Task: Add a dentist appointment for a check-up on the 11th at 11:00 AM.
Action: Mouse moved to (137, 261)
Screenshot: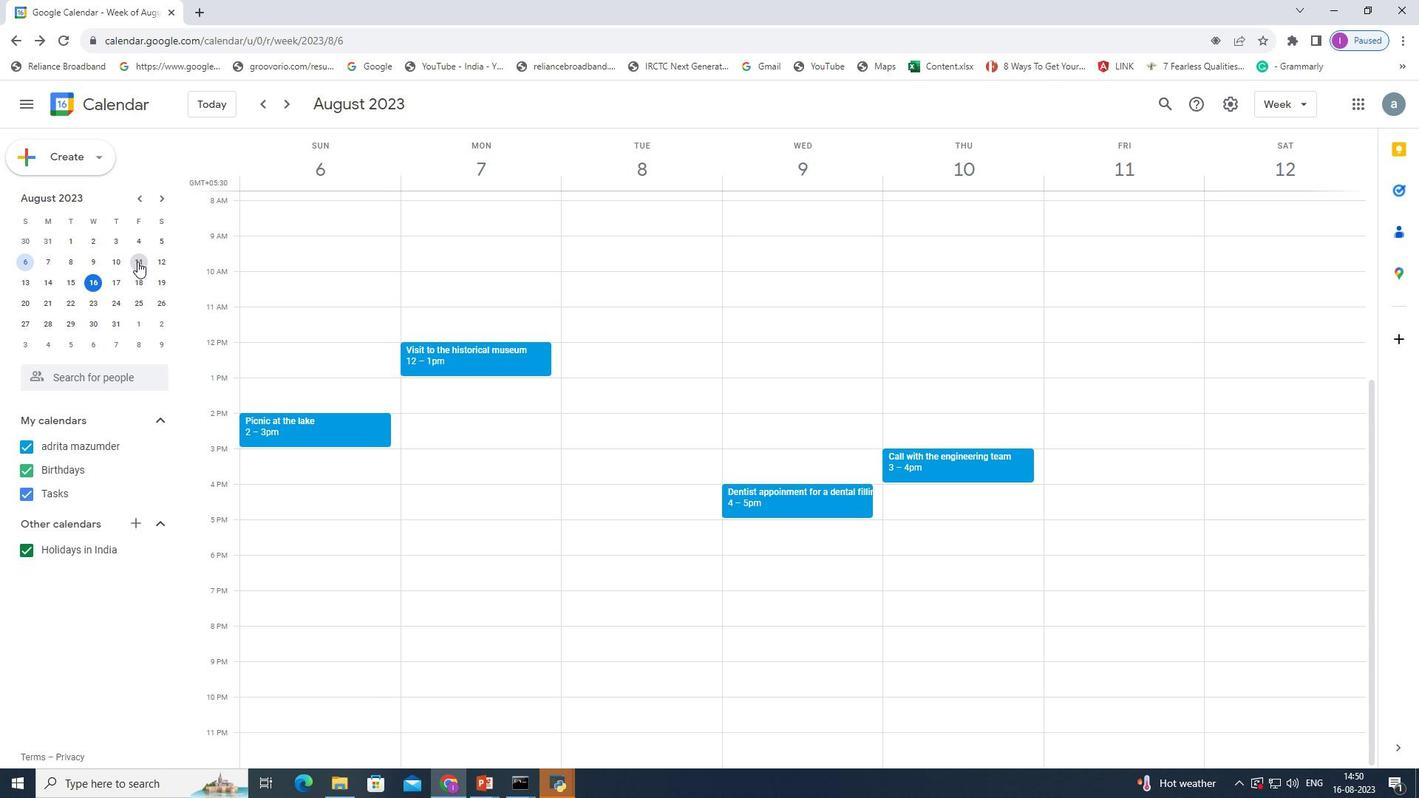 
Action: Mouse pressed left at (137, 261)
Screenshot: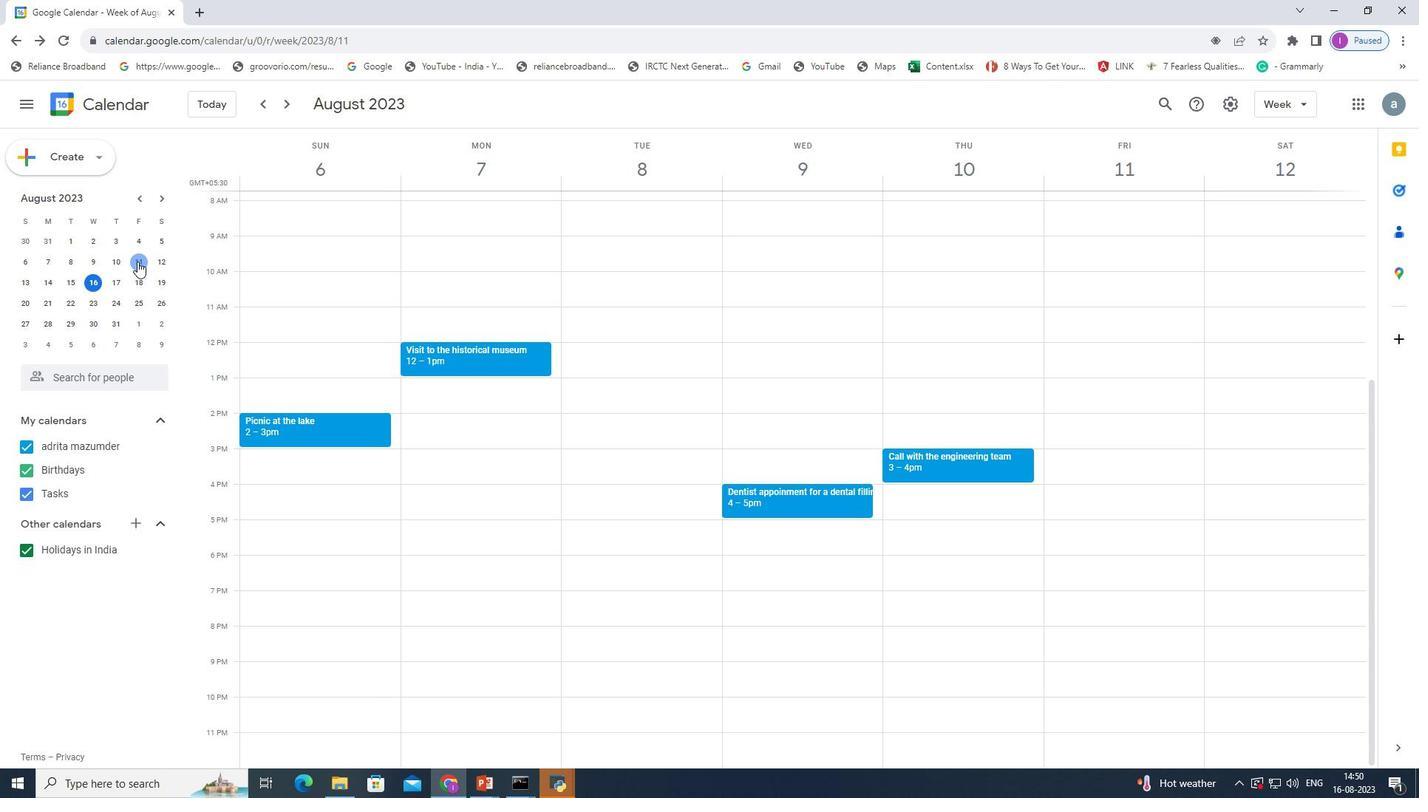 
Action: Mouse pressed left at (137, 261)
Screenshot: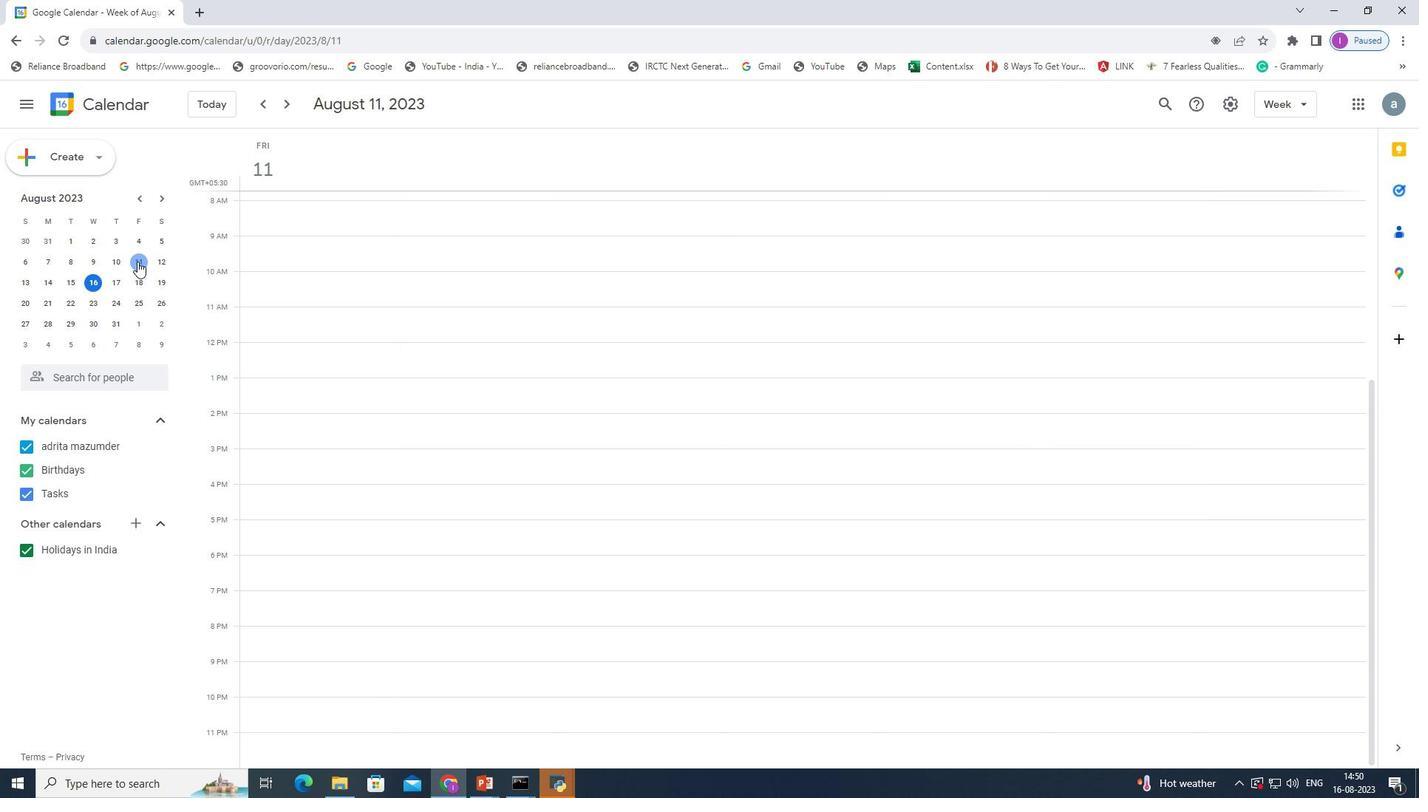 
Action: Mouse moved to (273, 327)
Screenshot: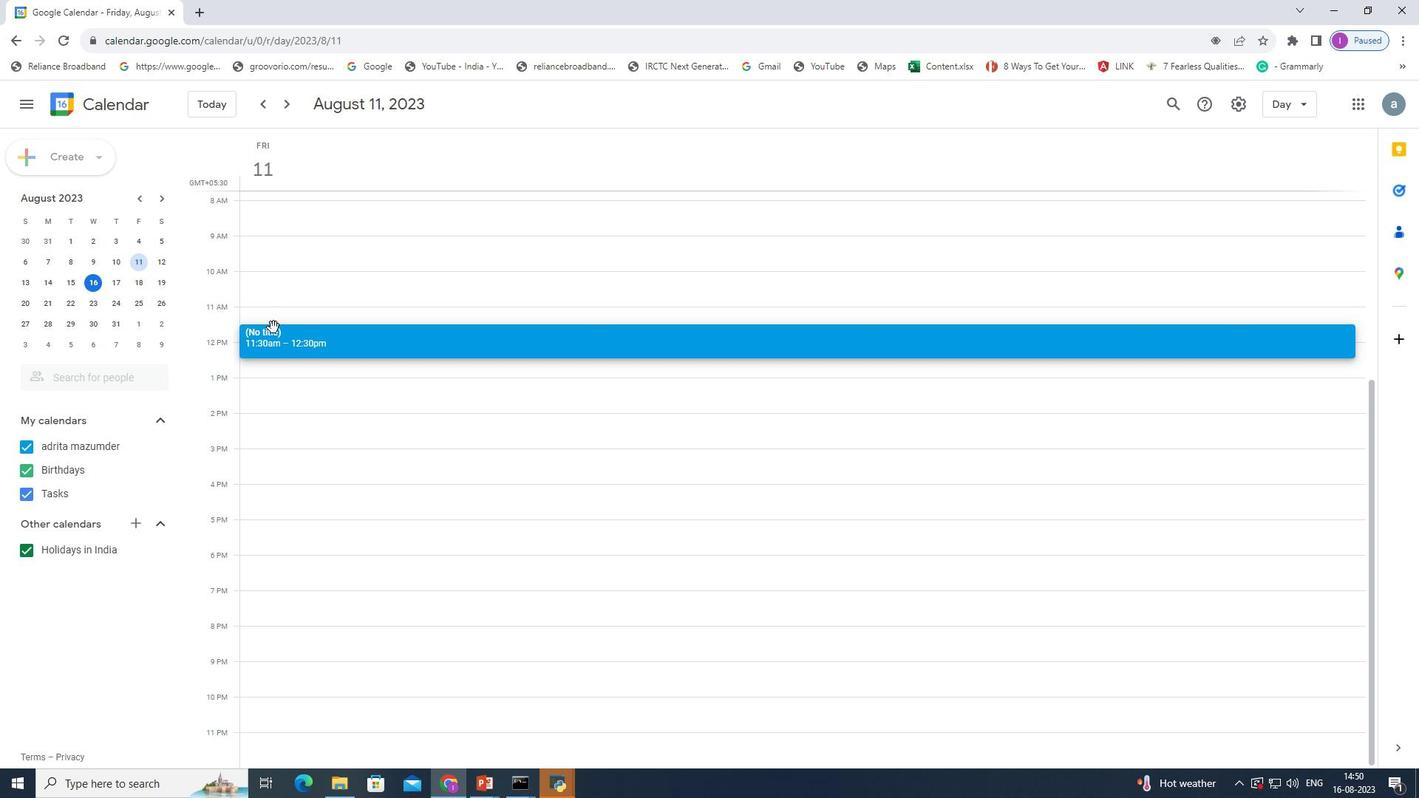 
Action: Mouse pressed left at (273, 327)
Screenshot: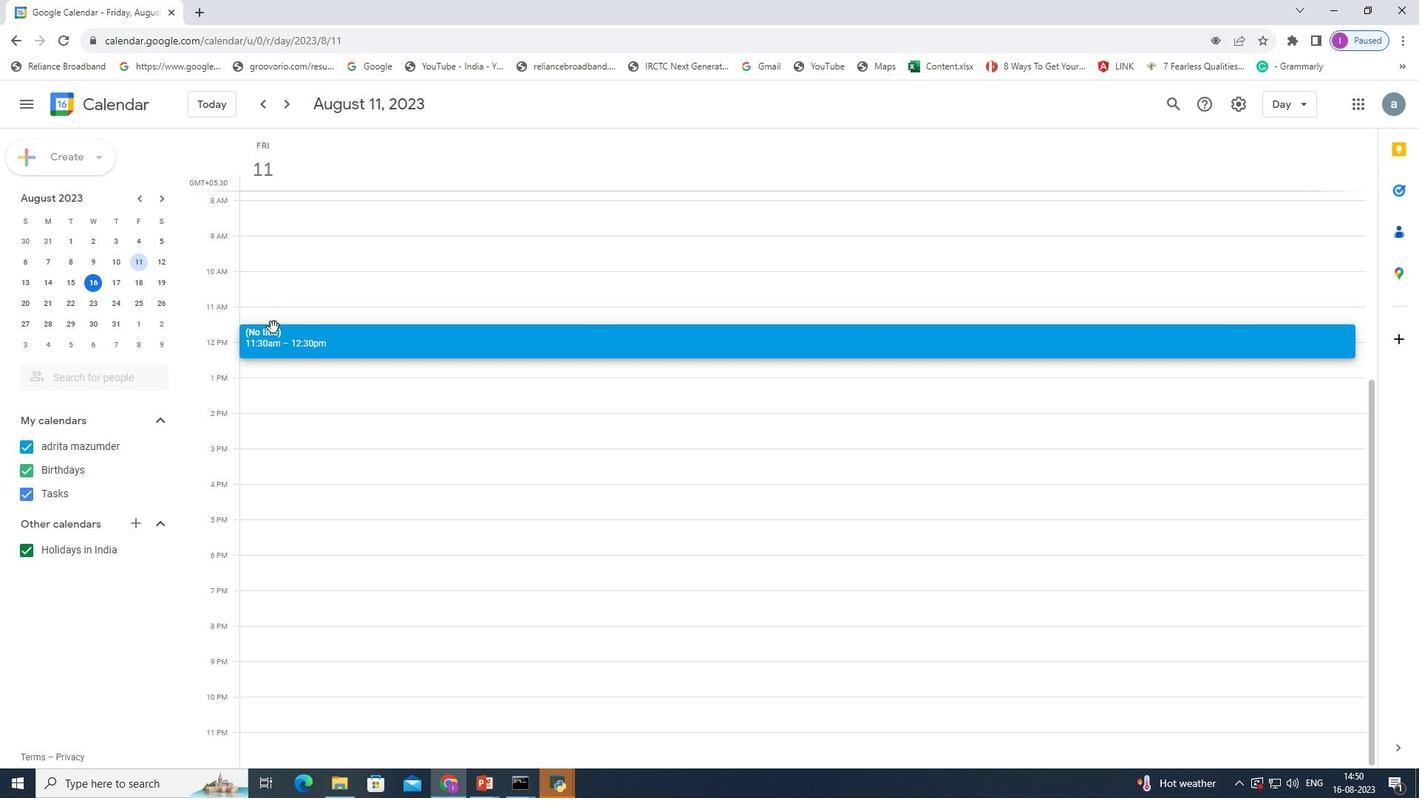 
Action: Mouse moved to (687, 289)
Screenshot: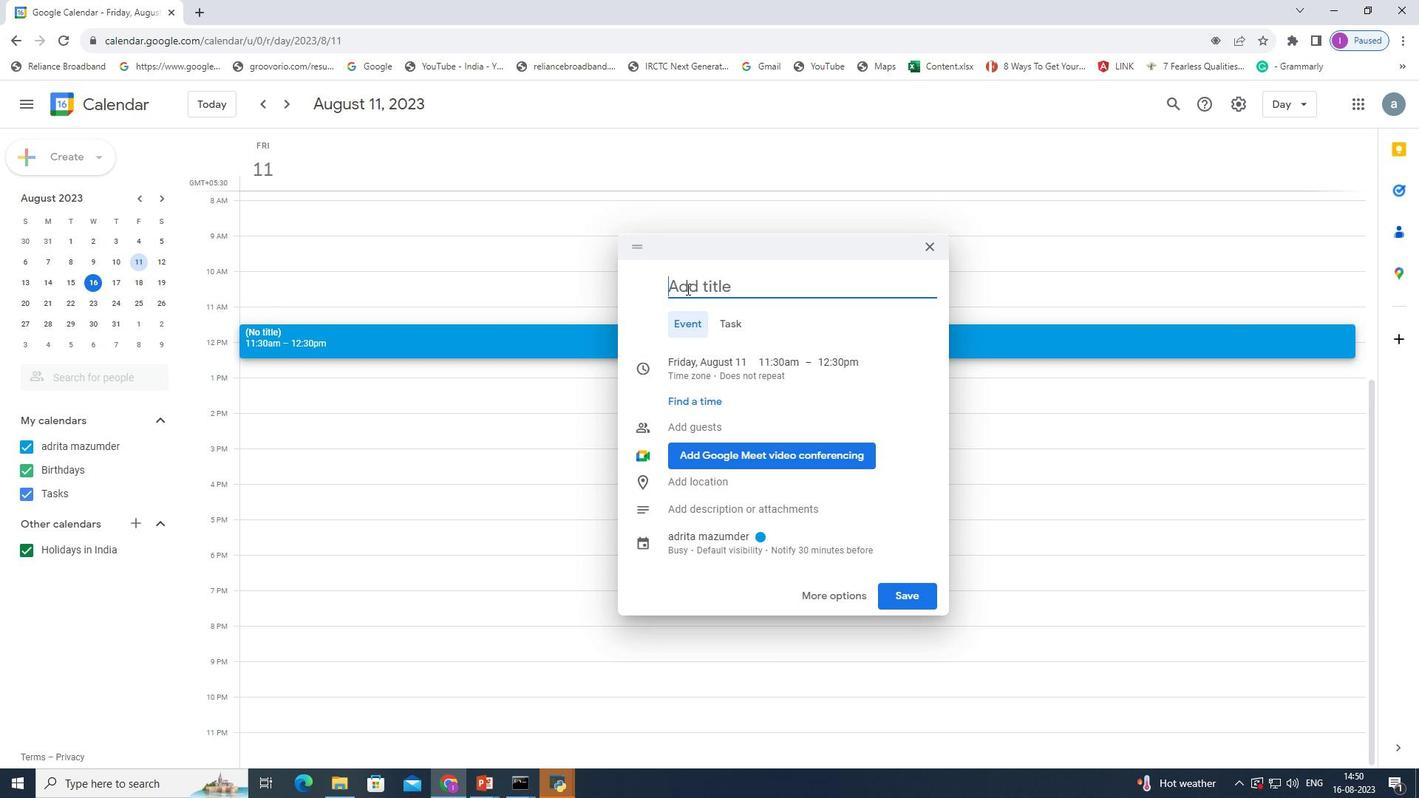 
Action: Mouse pressed left at (687, 289)
Screenshot: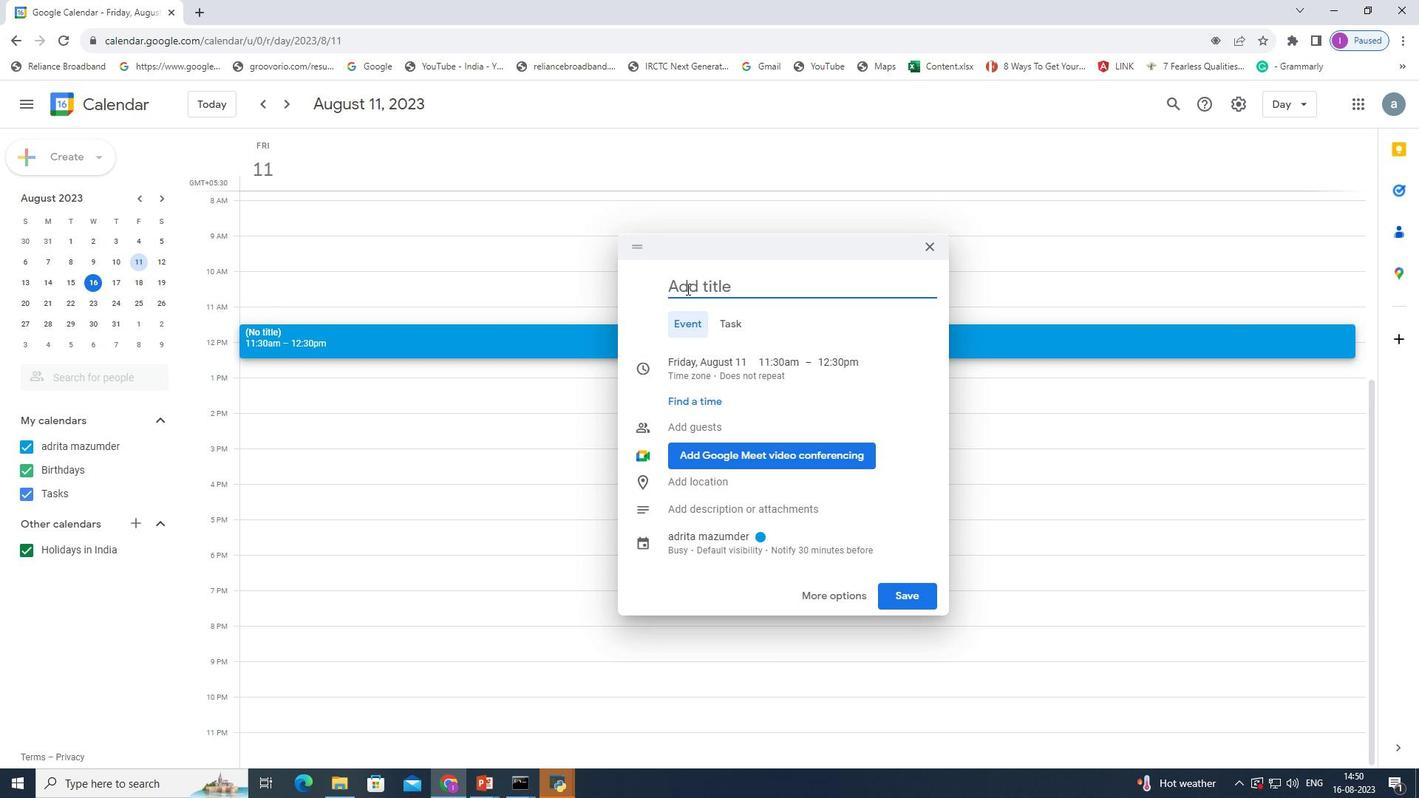 
Action: Key pressed <Key.shift><Key.shift>A<Key.backspace><Key.shift>Dentist<Key.space>appoinment<Key.space>for<Key.space>a<Key.space>check-<Key.space>up
Screenshot: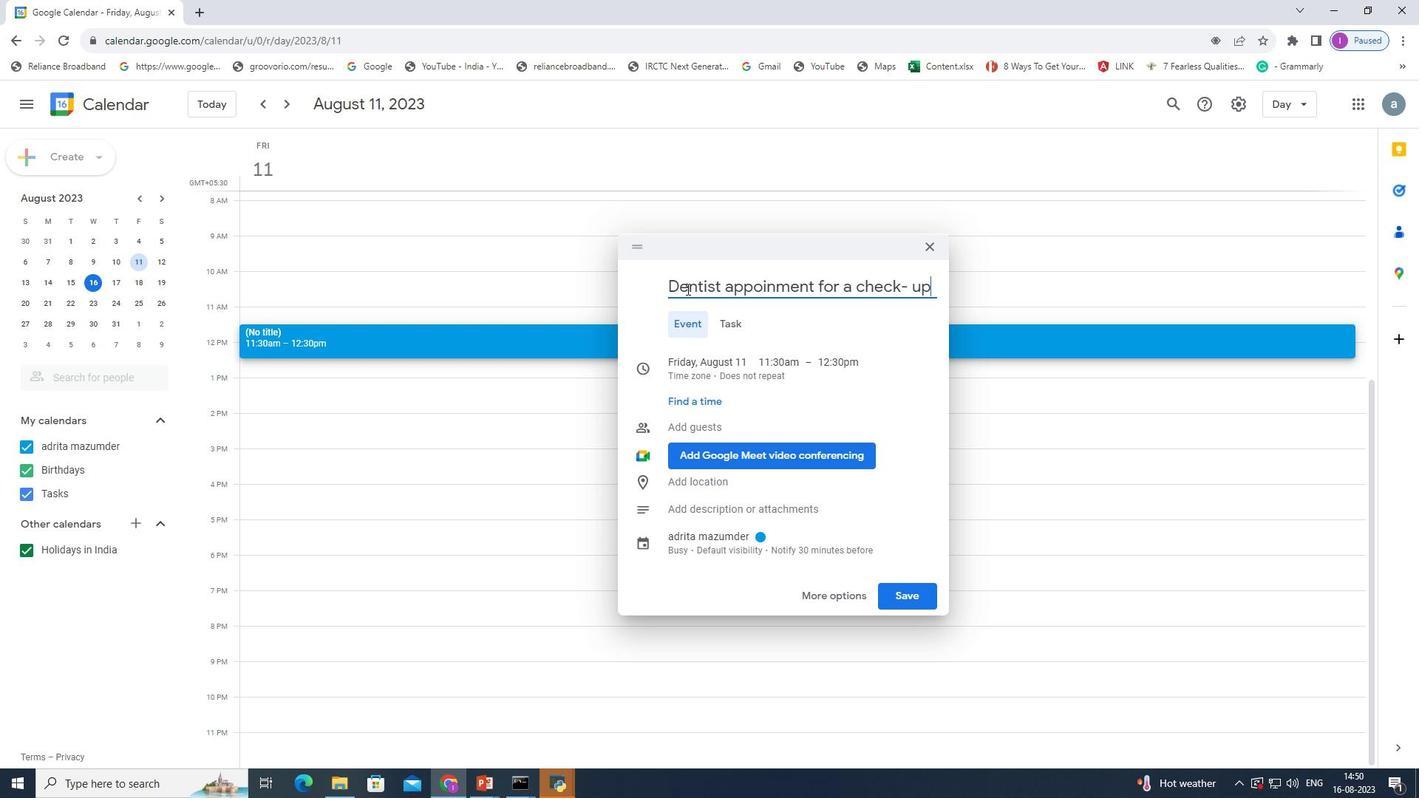 
Action: Mouse moved to (908, 597)
Screenshot: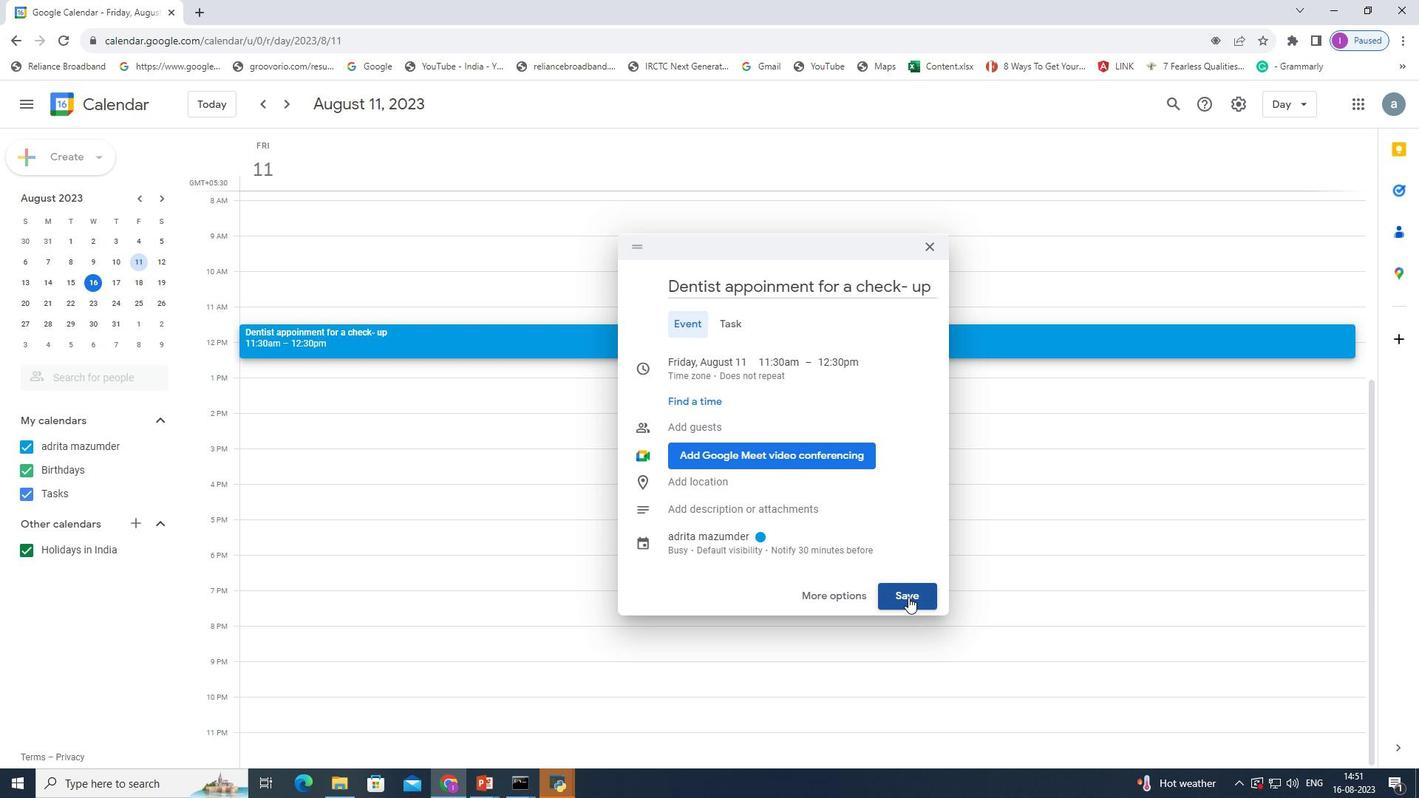 
Action: Mouse pressed left at (908, 597)
Screenshot: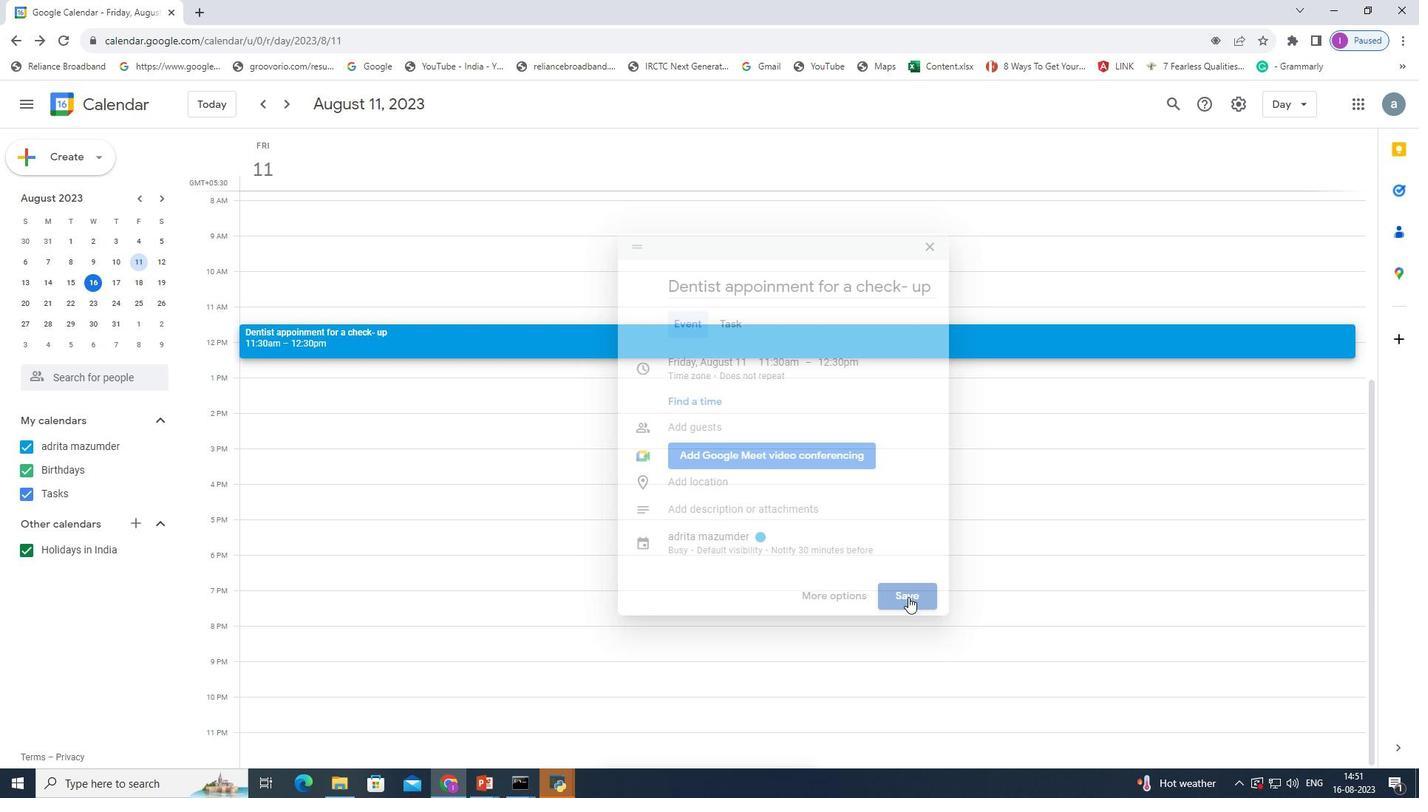 
Action: Mouse moved to (667, 422)
Screenshot: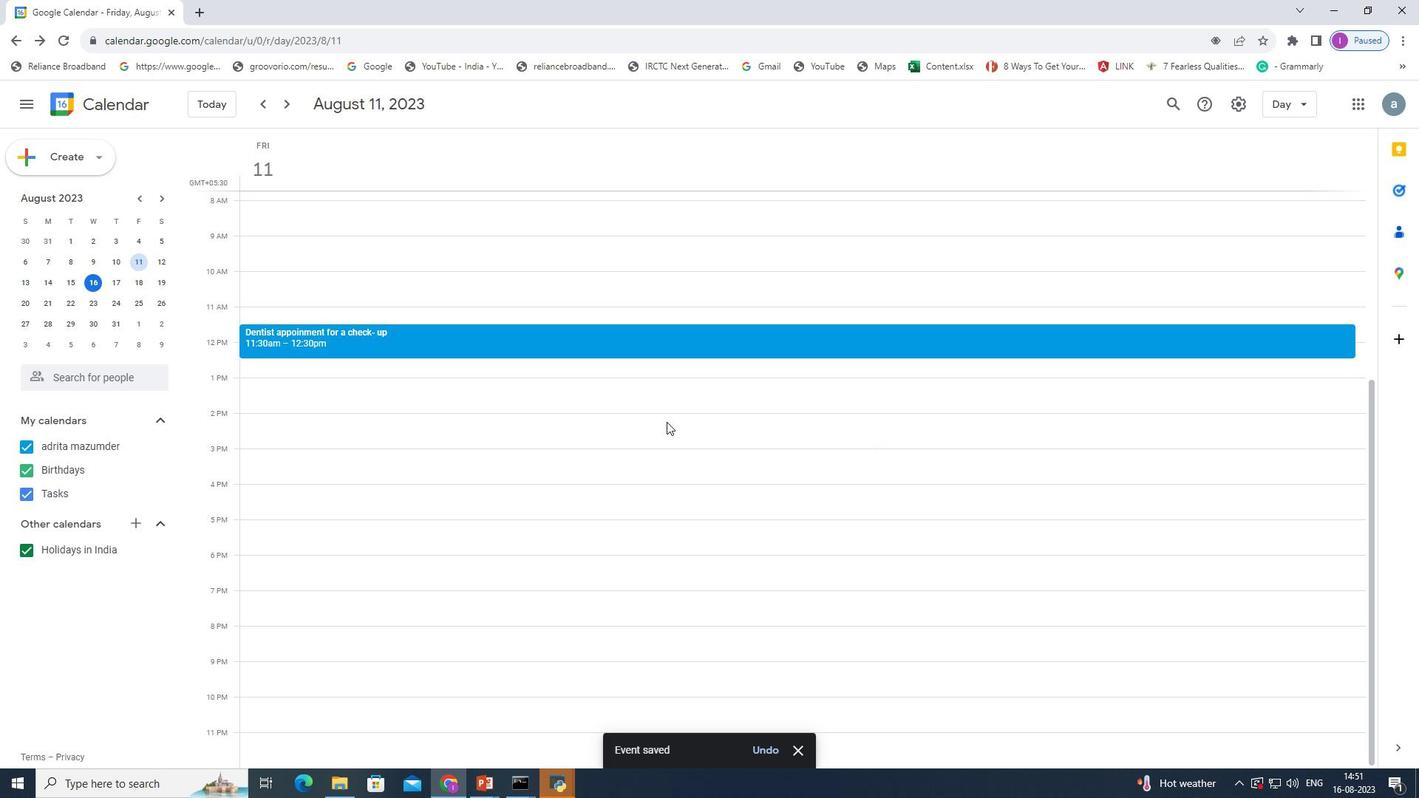 
